 Task: Add the task  Implement a new remote support system for a company's clients to the section Data Privacy Sprint in the project AlphaFlow and add a Due Date to the respective task as 2023/08/16
Action: Mouse moved to (66, 335)
Screenshot: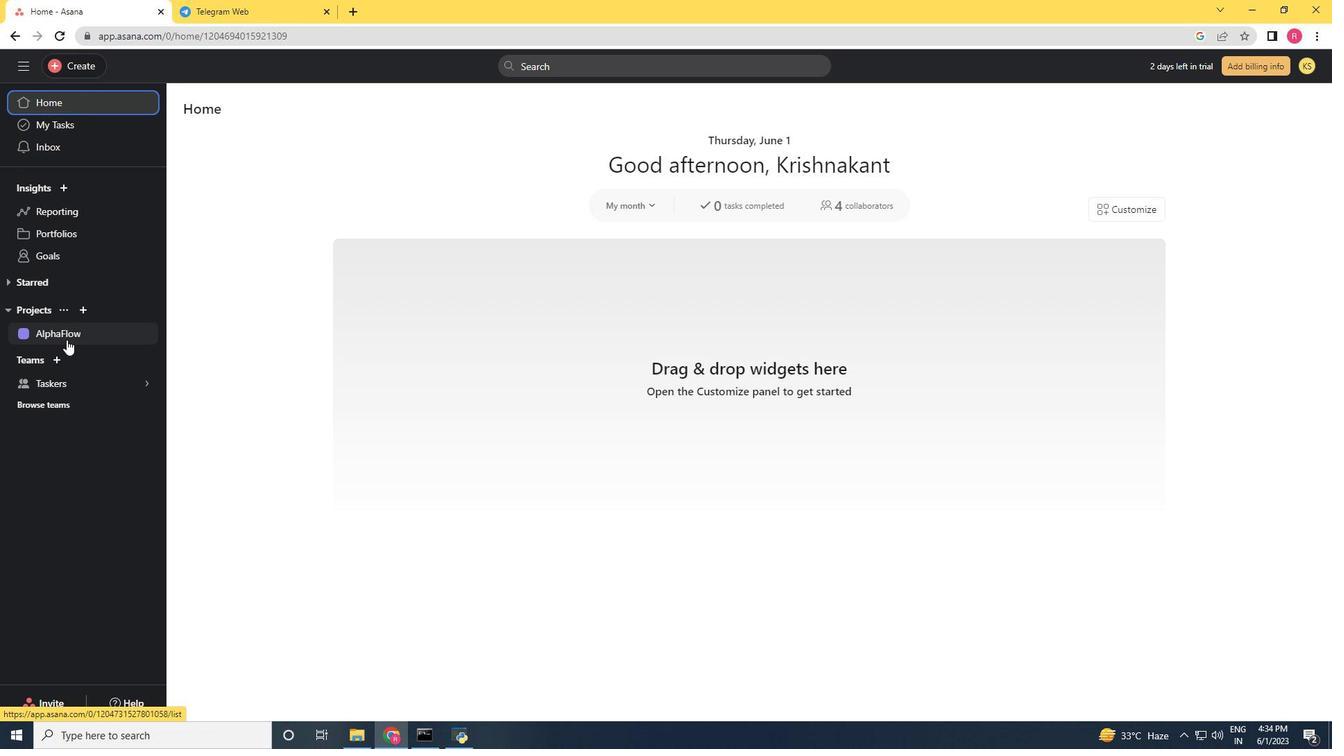 
Action: Mouse pressed left at (66, 335)
Screenshot: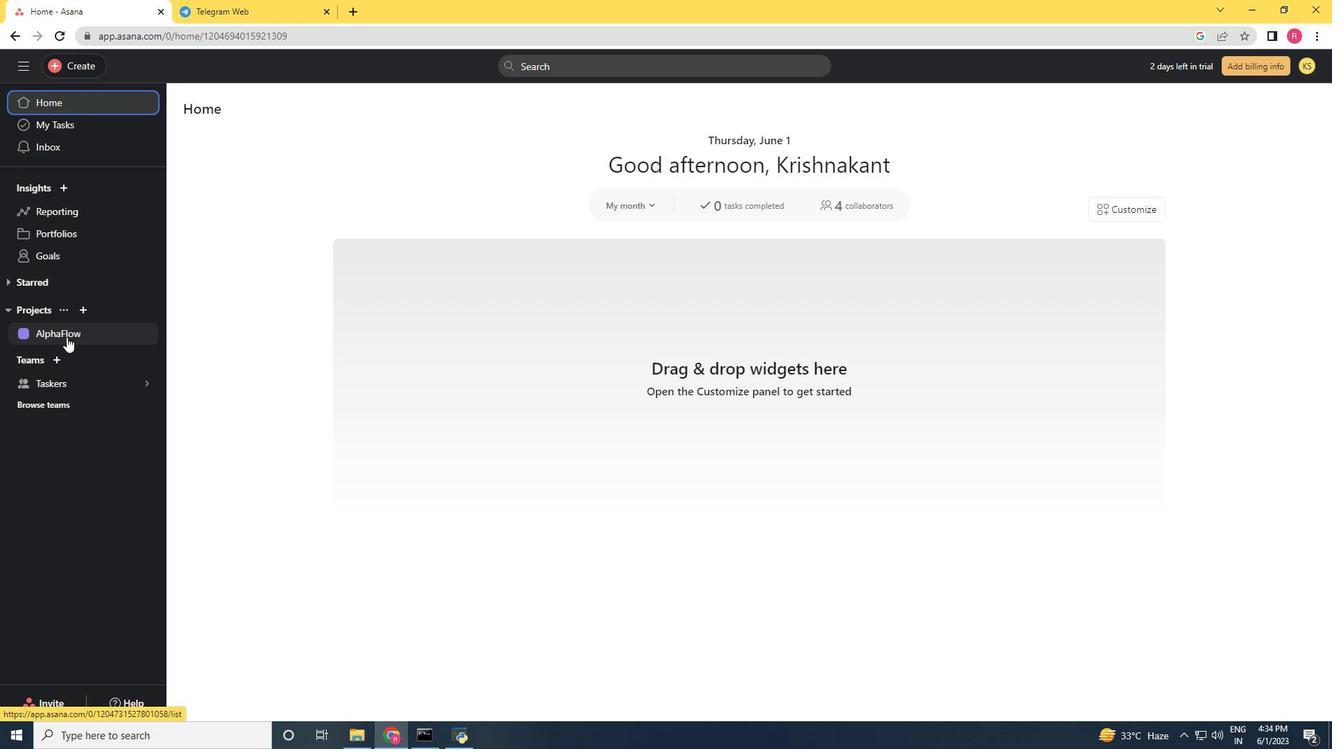 
Action: Mouse moved to (865, 481)
Screenshot: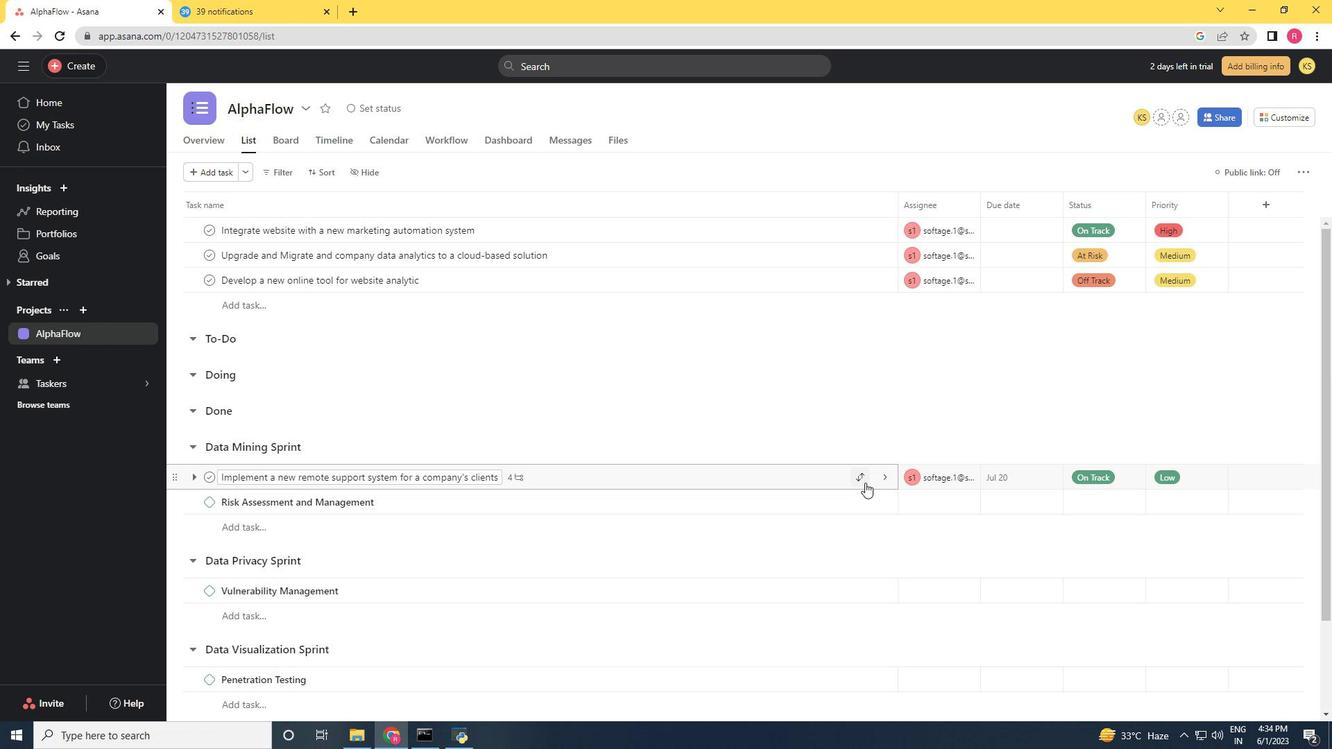 
Action: Mouse pressed left at (865, 481)
Screenshot: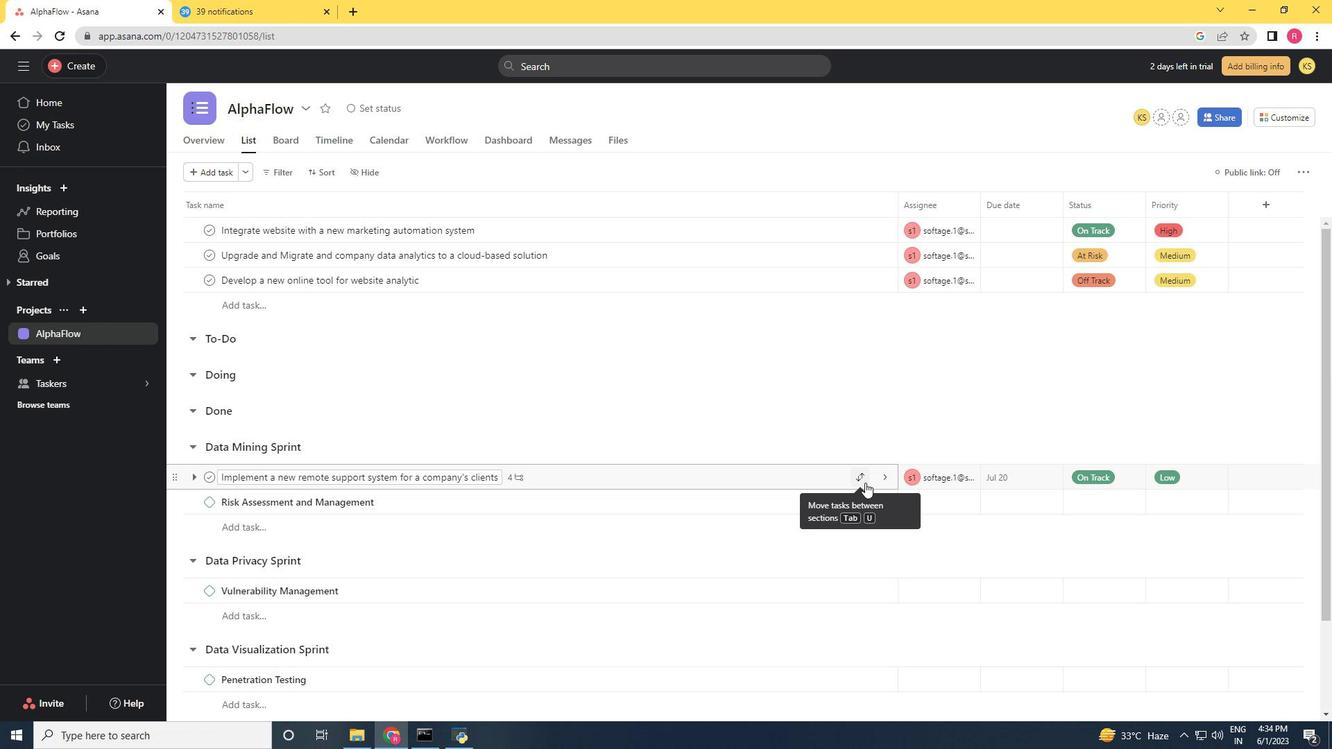 
Action: Mouse moved to (790, 397)
Screenshot: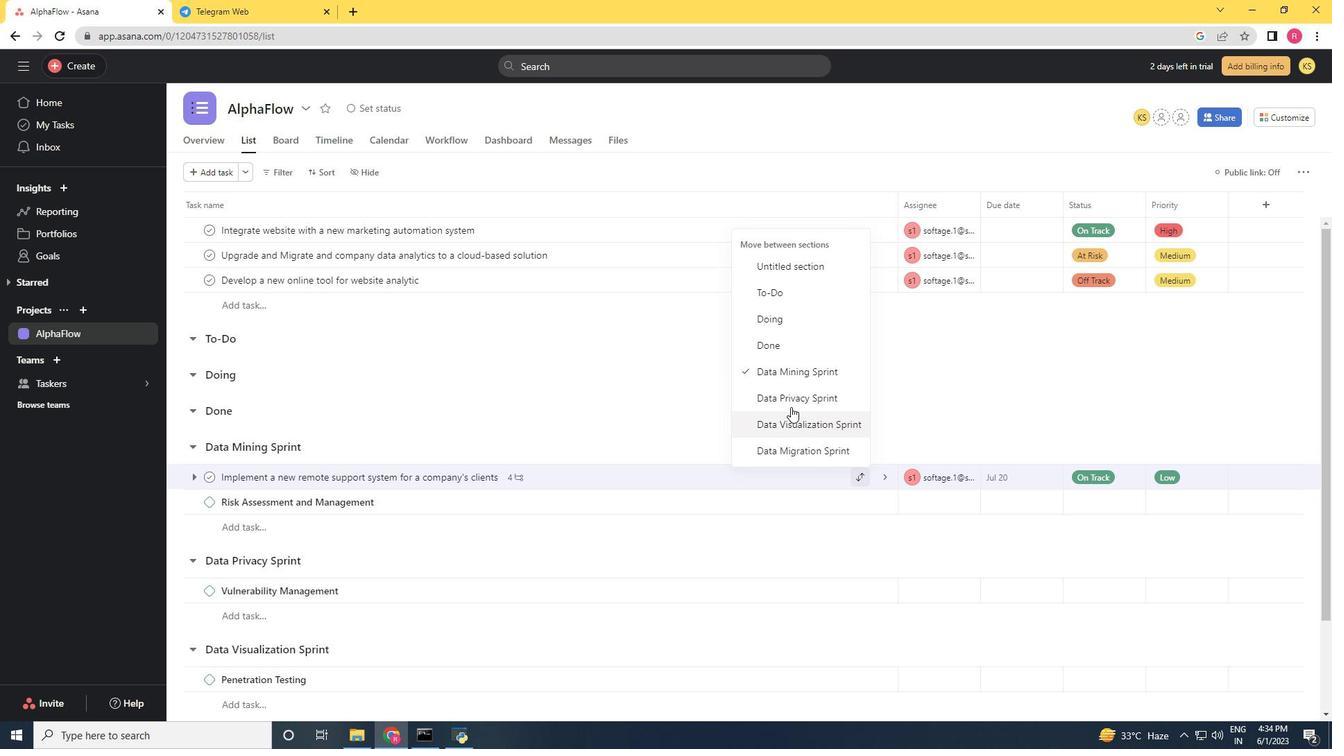 
Action: Mouse pressed left at (790, 397)
Screenshot: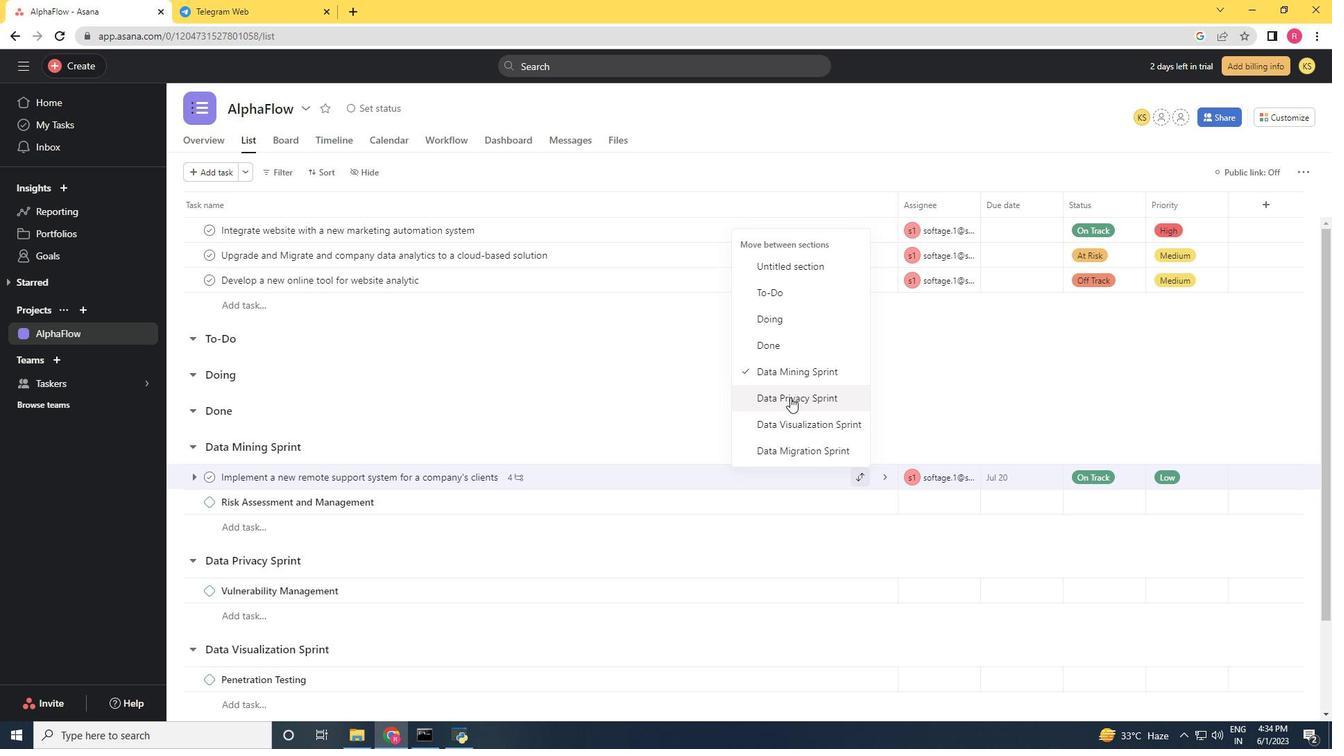 
Action: Mouse moved to (767, 558)
Screenshot: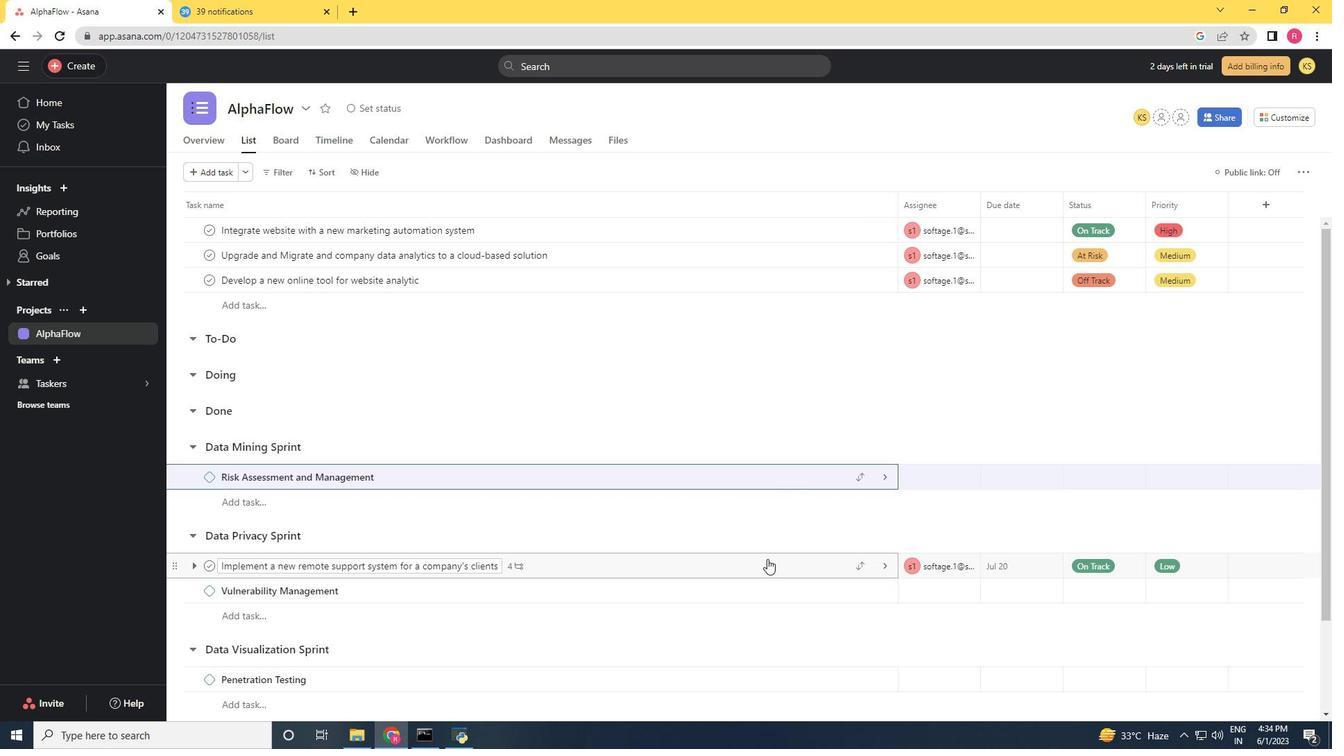 
Action: Mouse pressed left at (767, 558)
Screenshot: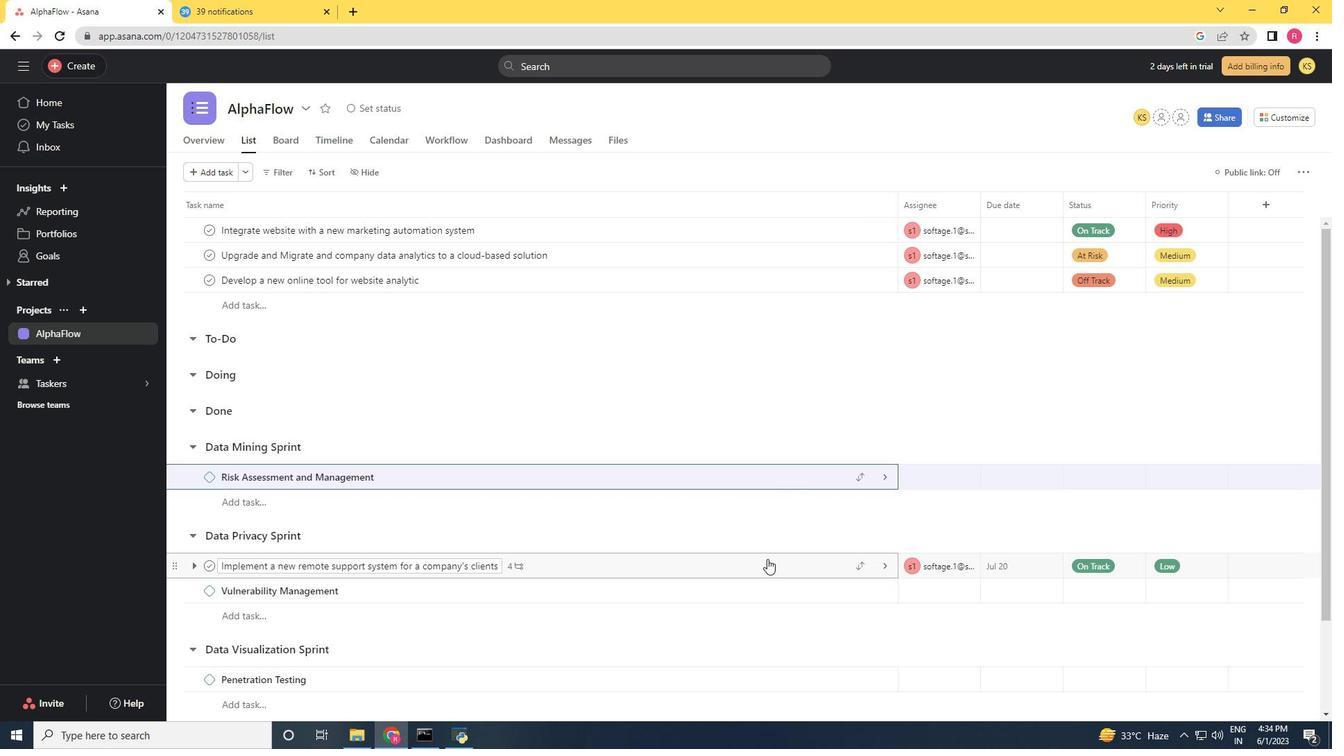 
Action: Mouse moved to (1021, 303)
Screenshot: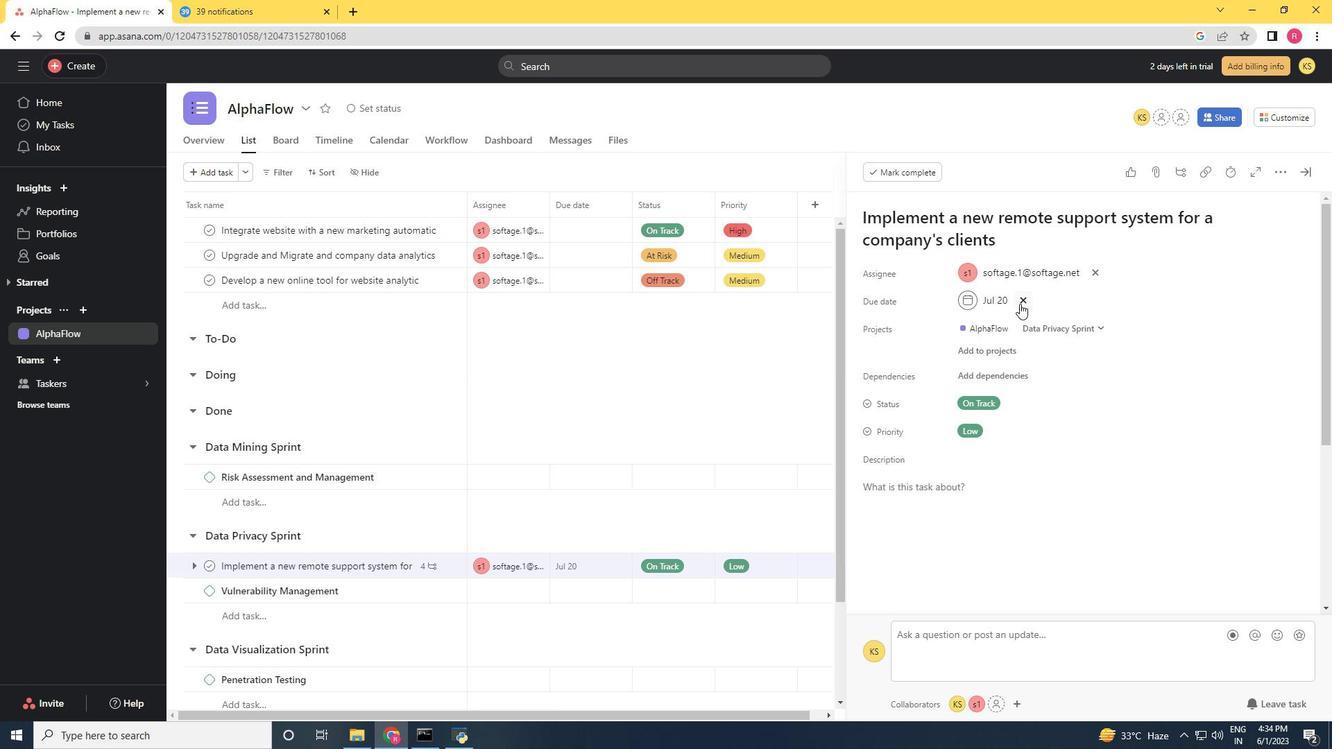 
Action: Mouse pressed left at (1021, 303)
Screenshot: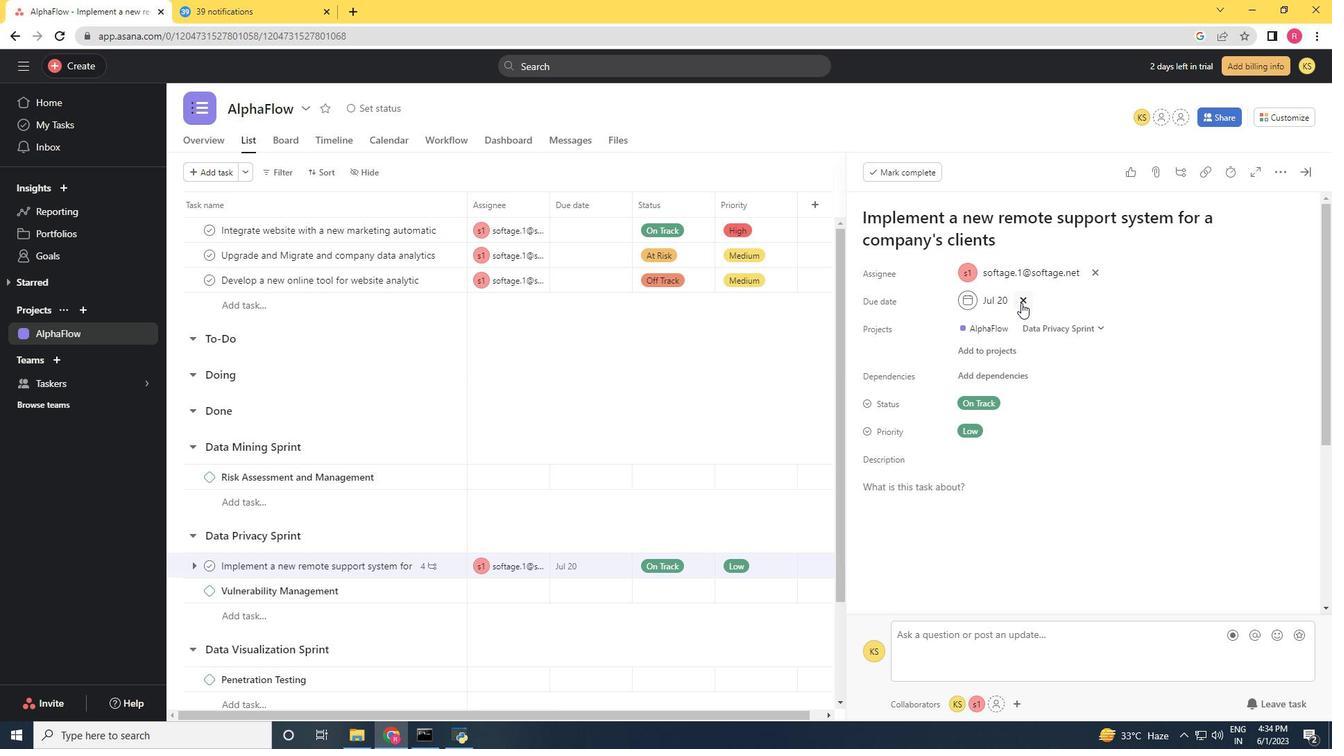 
Action: Mouse moved to (985, 304)
Screenshot: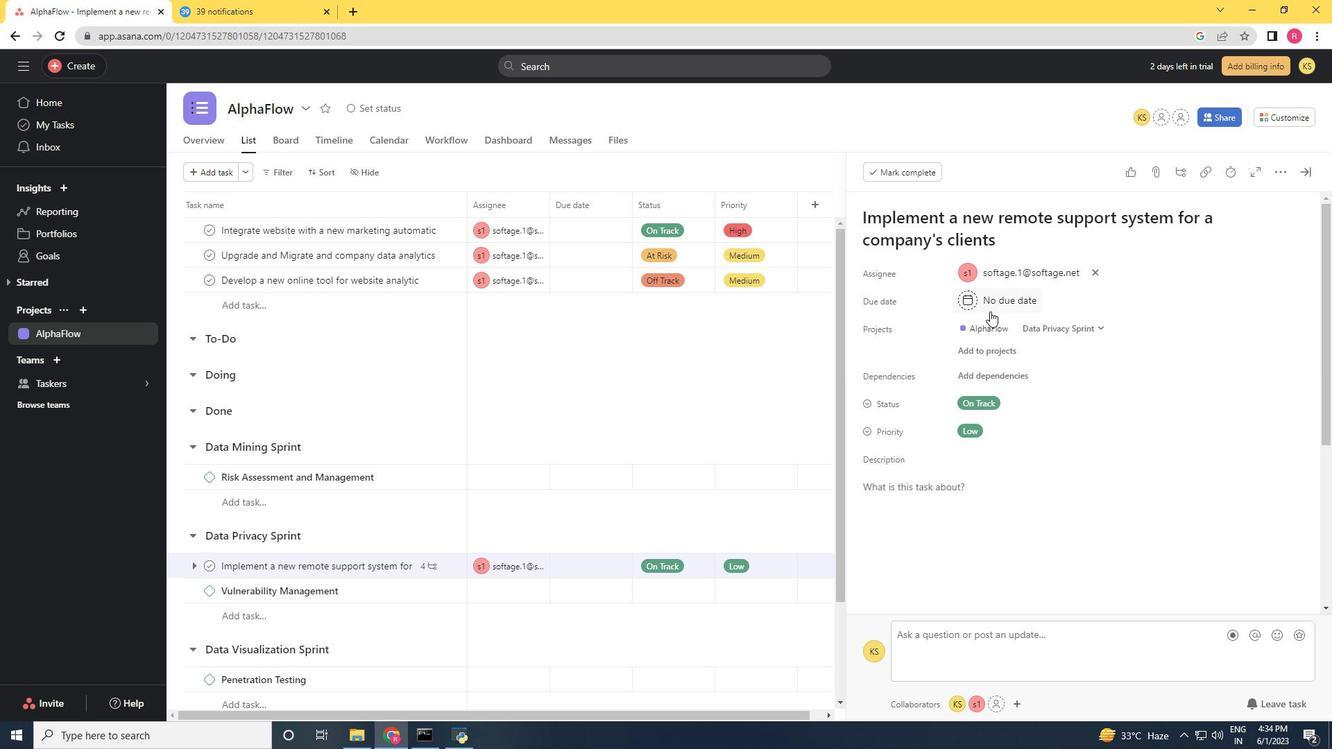 
Action: Mouse pressed left at (985, 304)
Screenshot: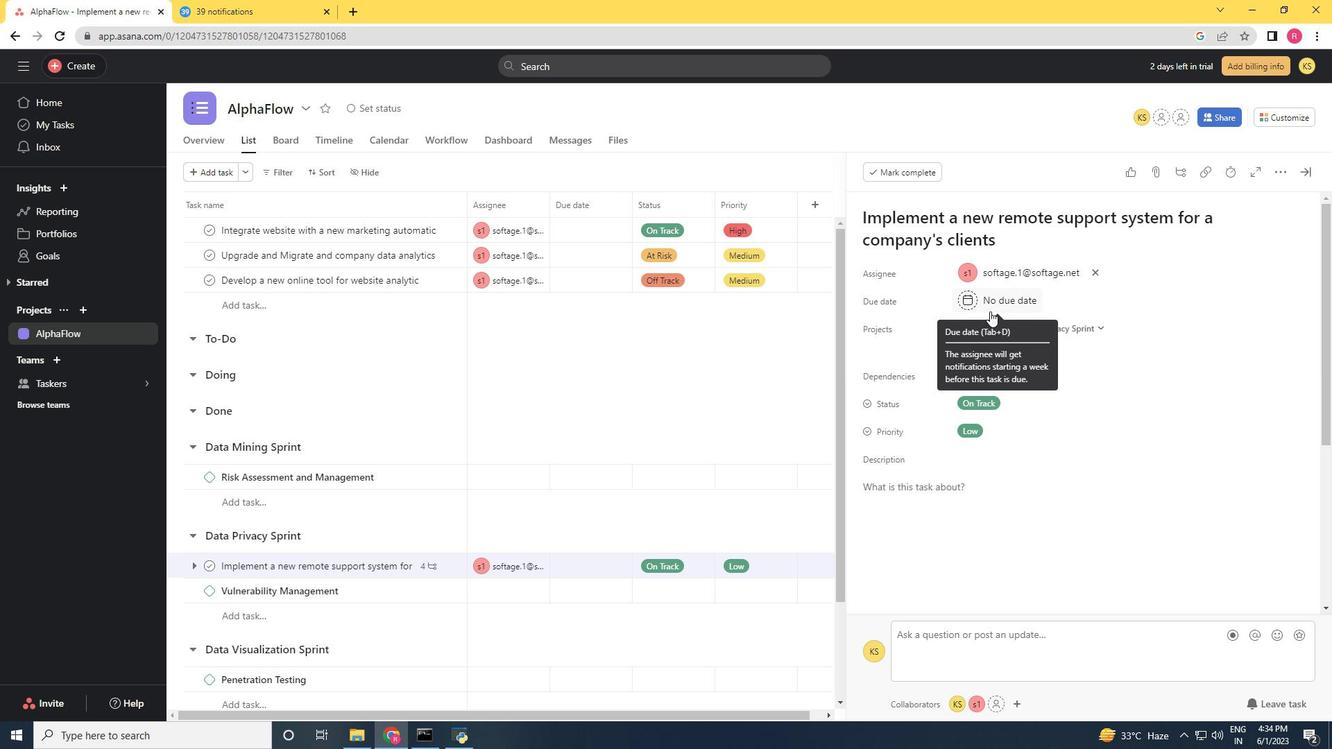 
Action: Mouse moved to (1127, 373)
Screenshot: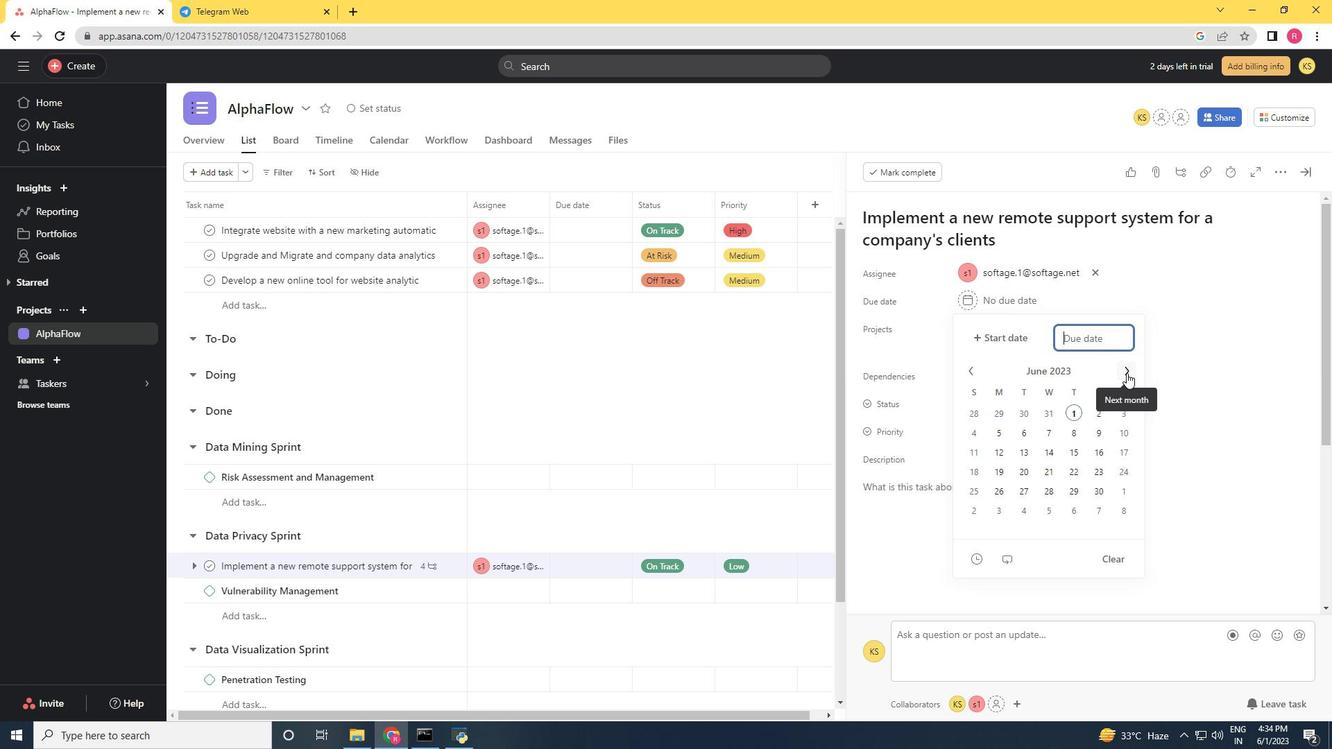 
Action: Mouse pressed left at (1127, 373)
Screenshot: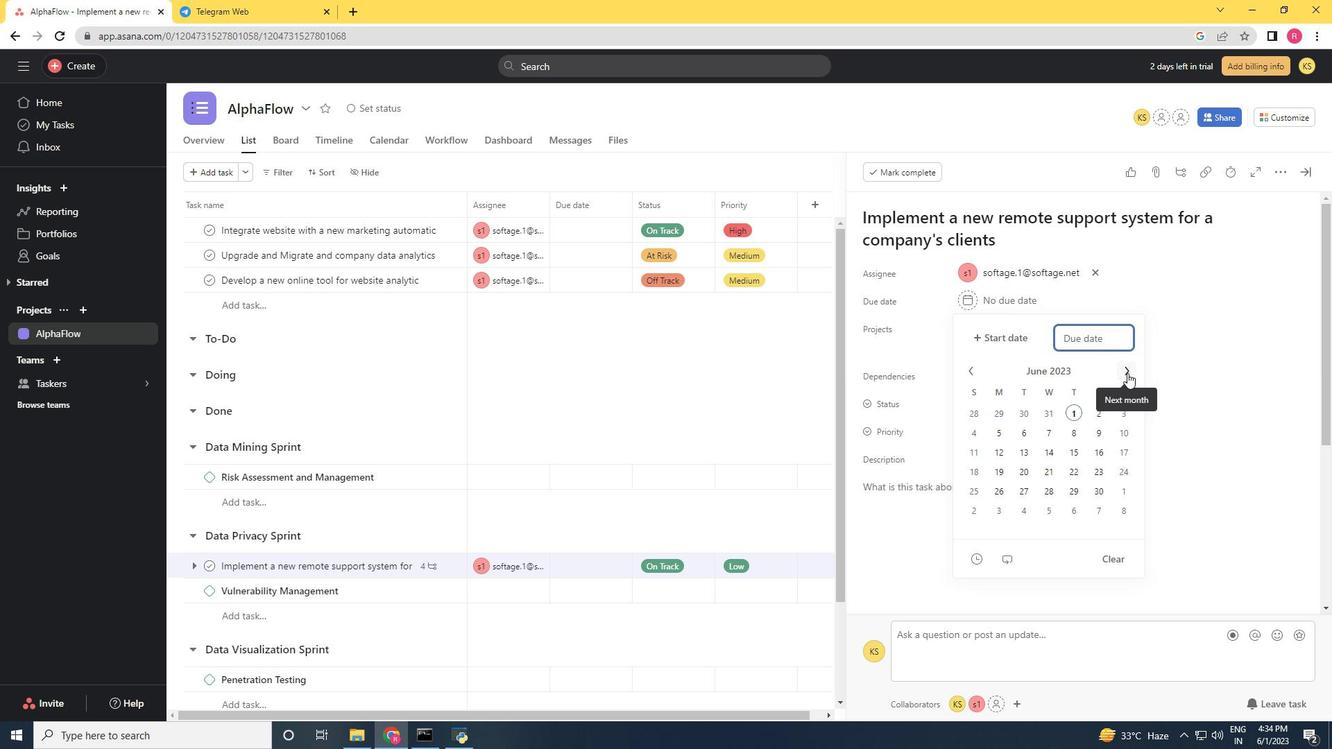
Action: Mouse moved to (1127, 374)
Screenshot: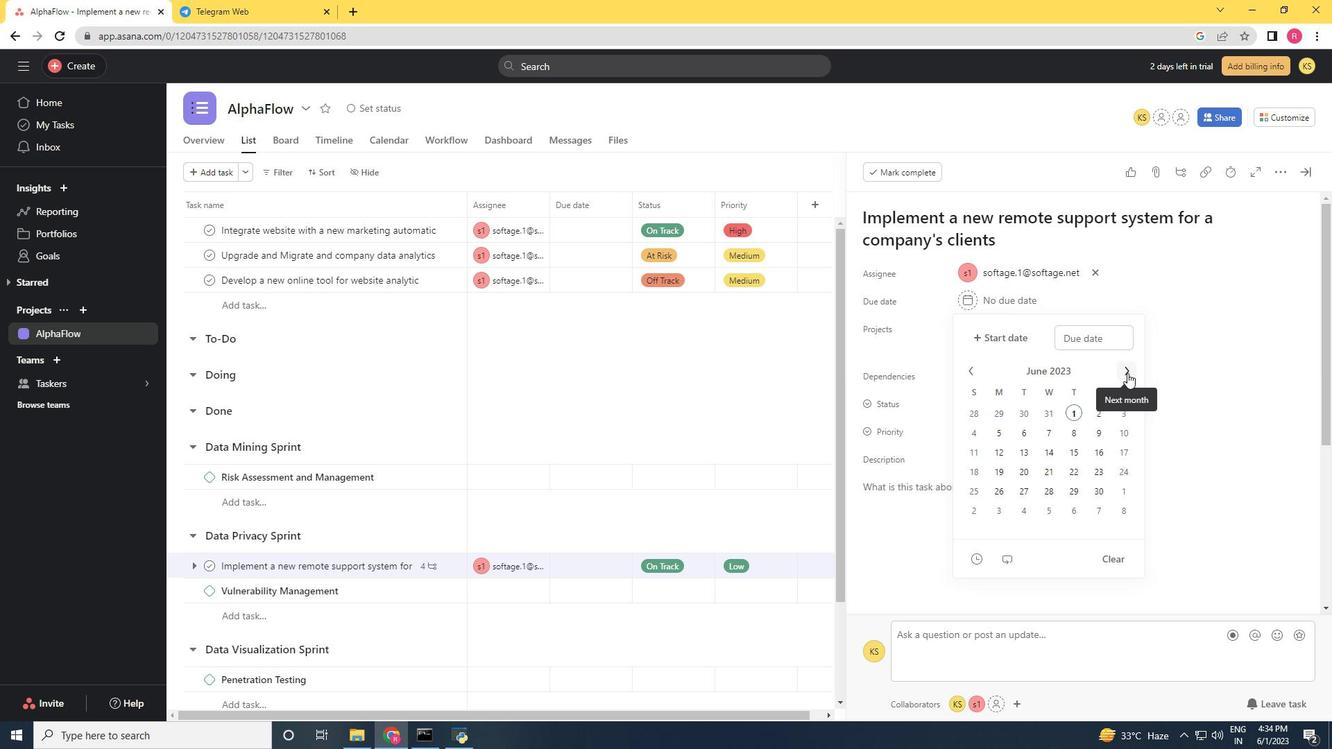 
Action: Mouse pressed left at (1127, 374)
Screenshot: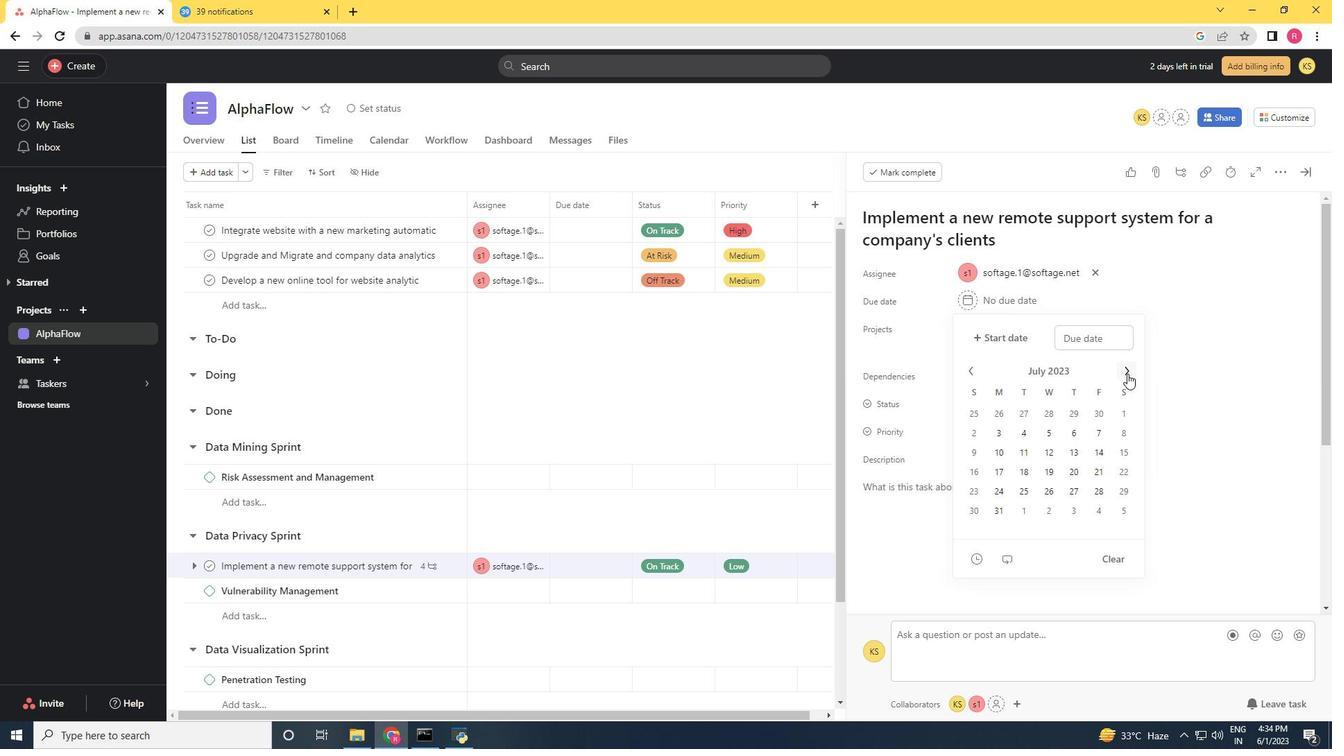 
Action: Mouse moved to (1050, 452)
Screenshot: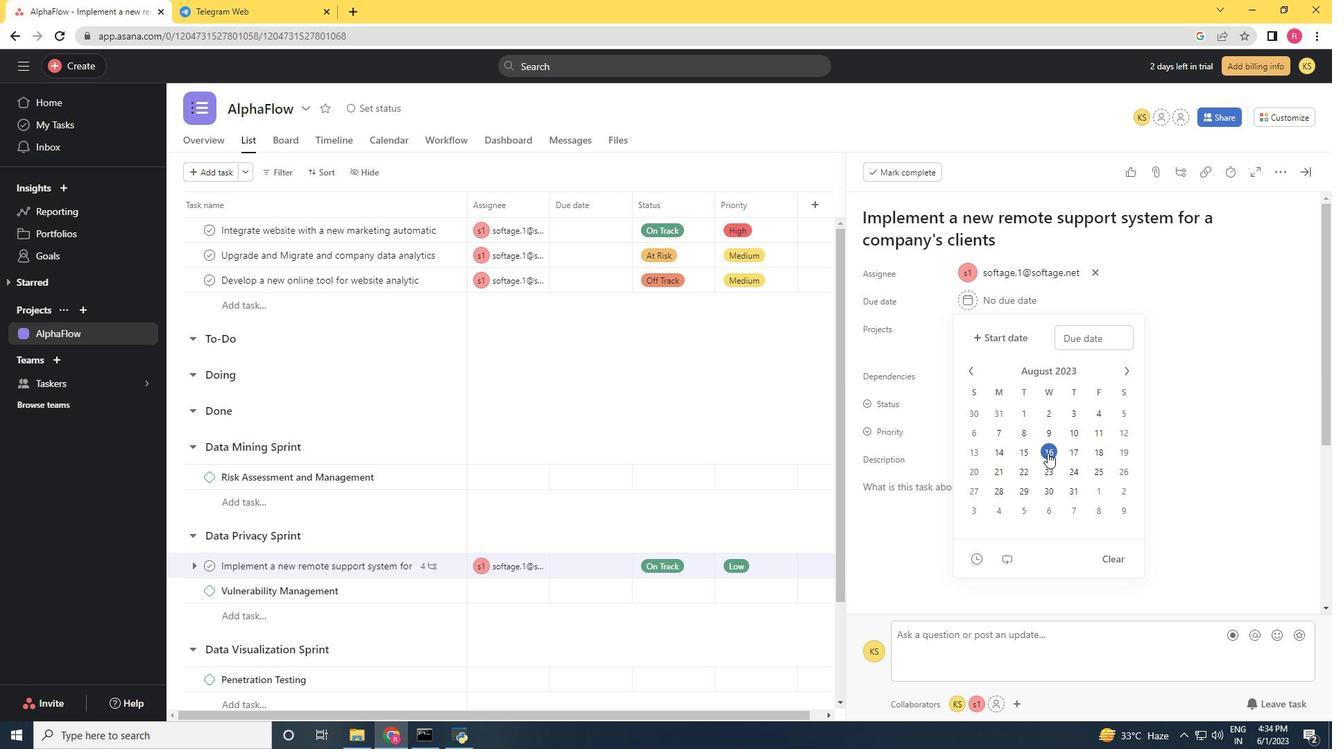 
Action: Mouse pressed left at (1050, 452)
Screenshot: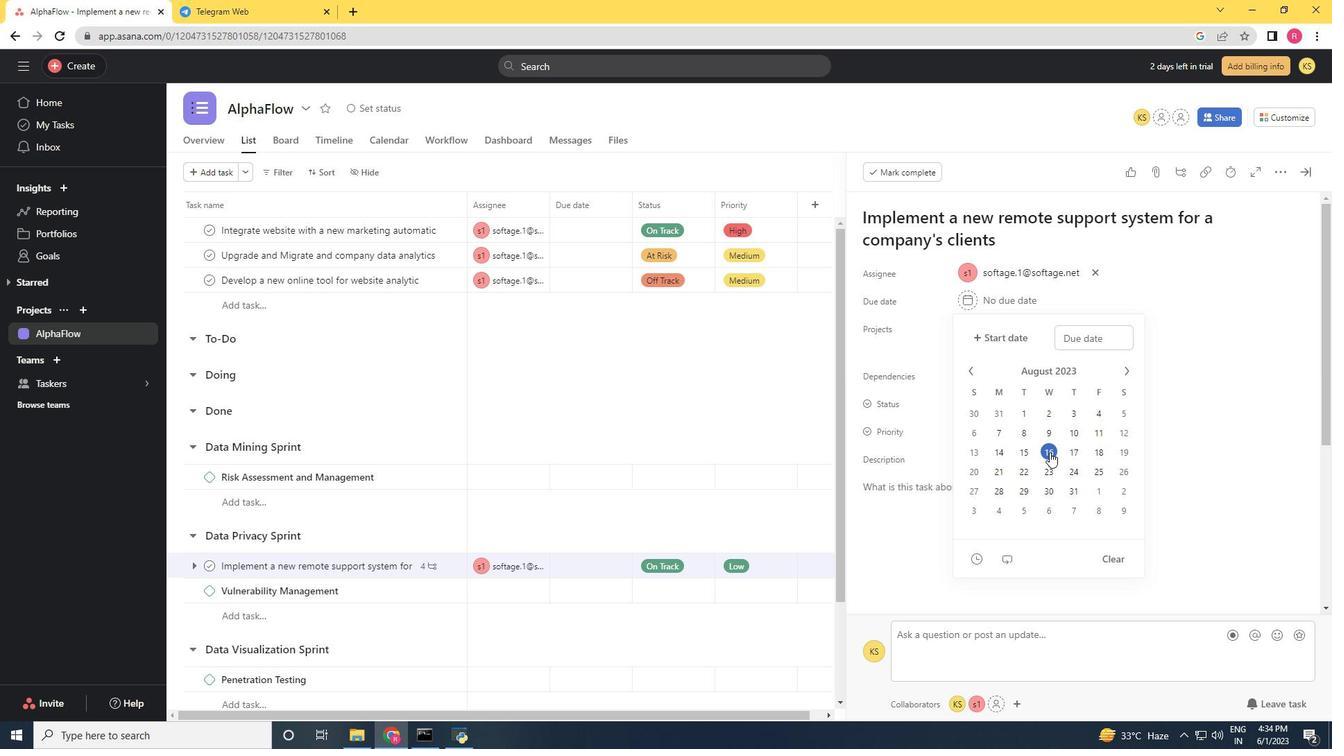 
Action: Mouse moved to (1182, 394)
Screenshot: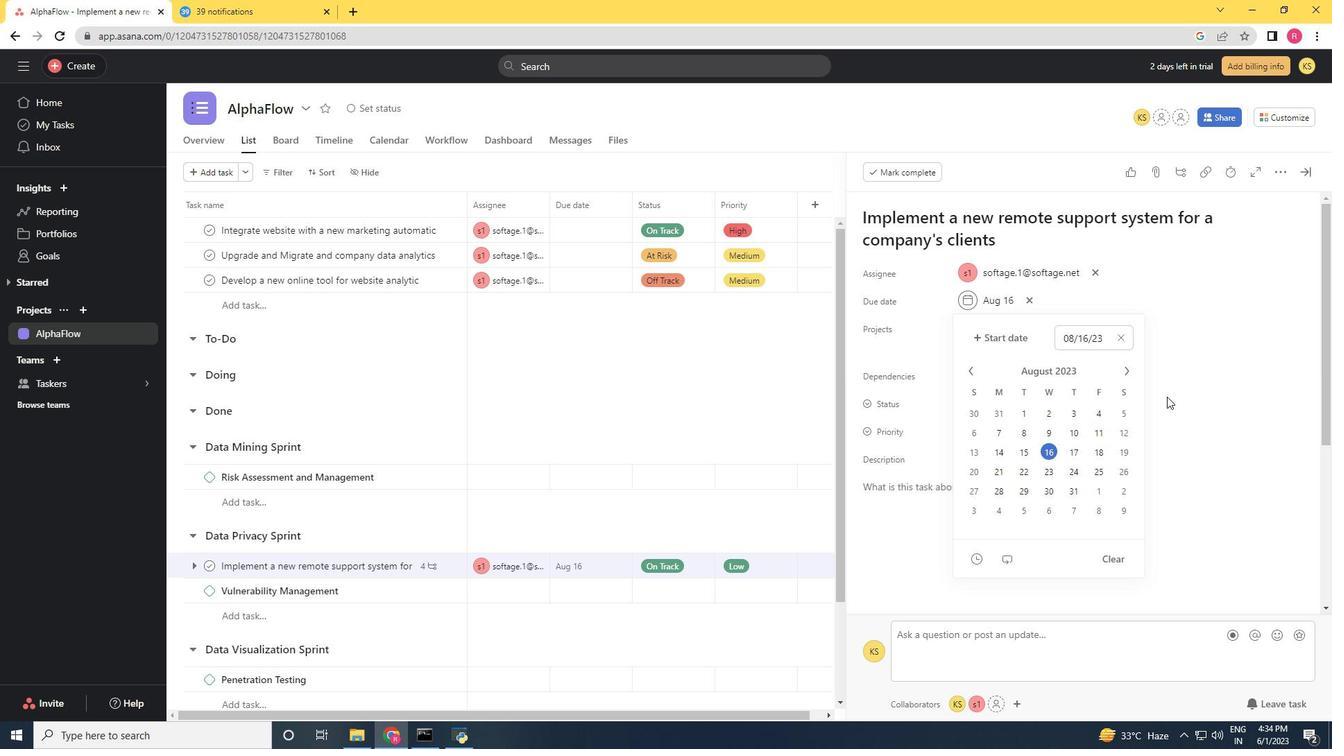 
Action: Mouse pressed left at (1182, 394)
Screenshot: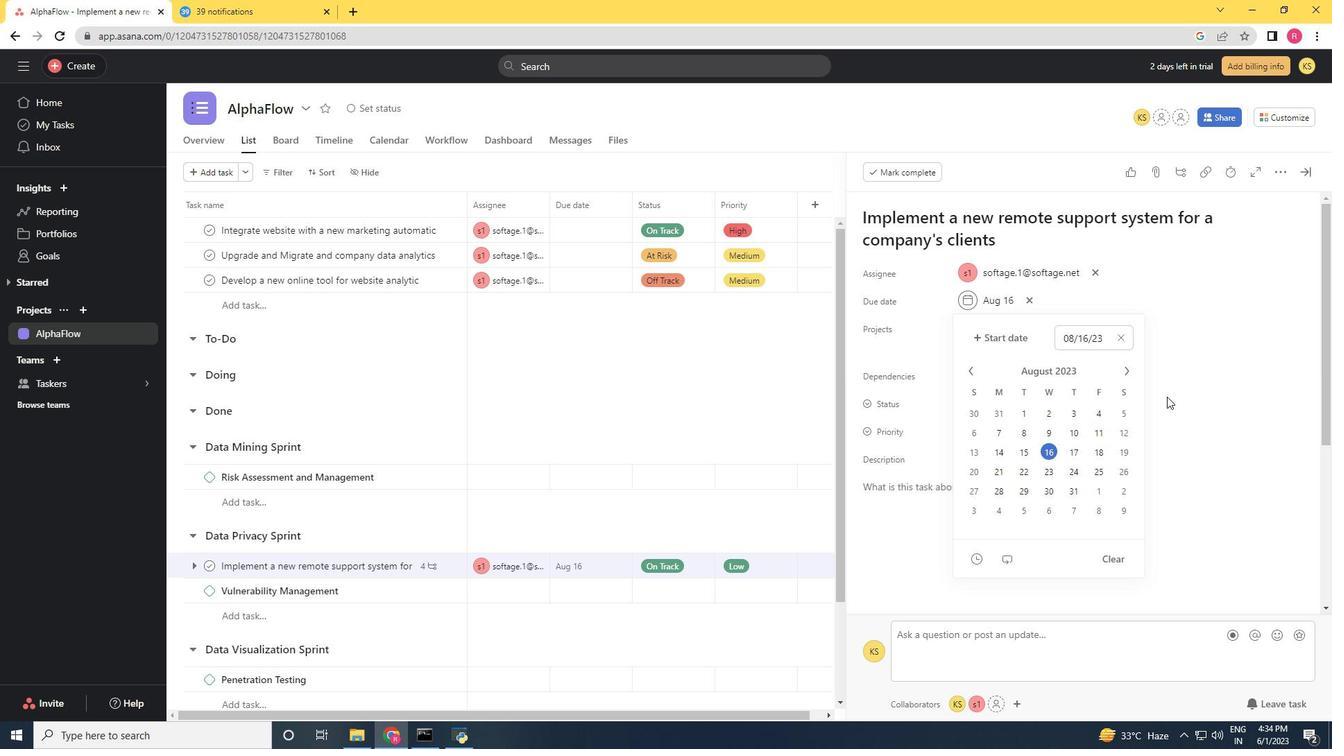 
Action: Mouse moved to (1305, 170)
Screenshot: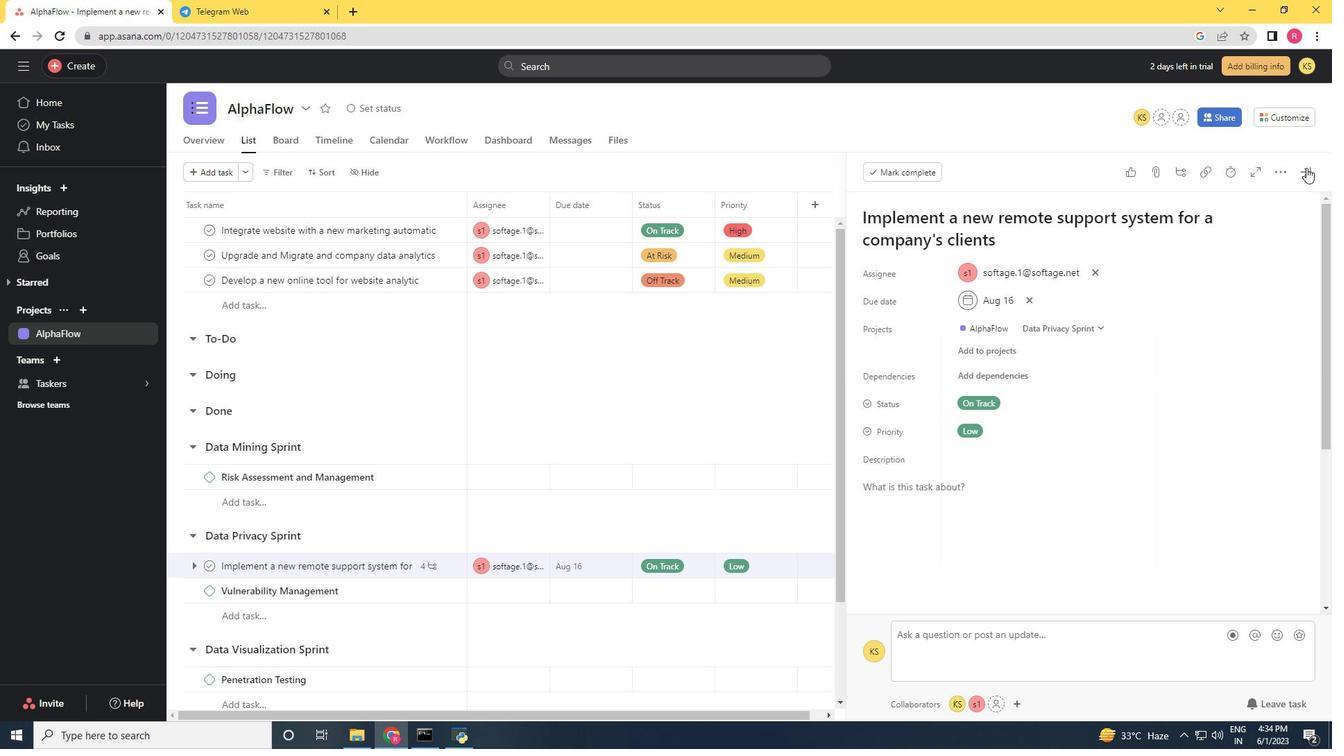 
Action: Mouse pressed left at (1305, 170)
Screenshot: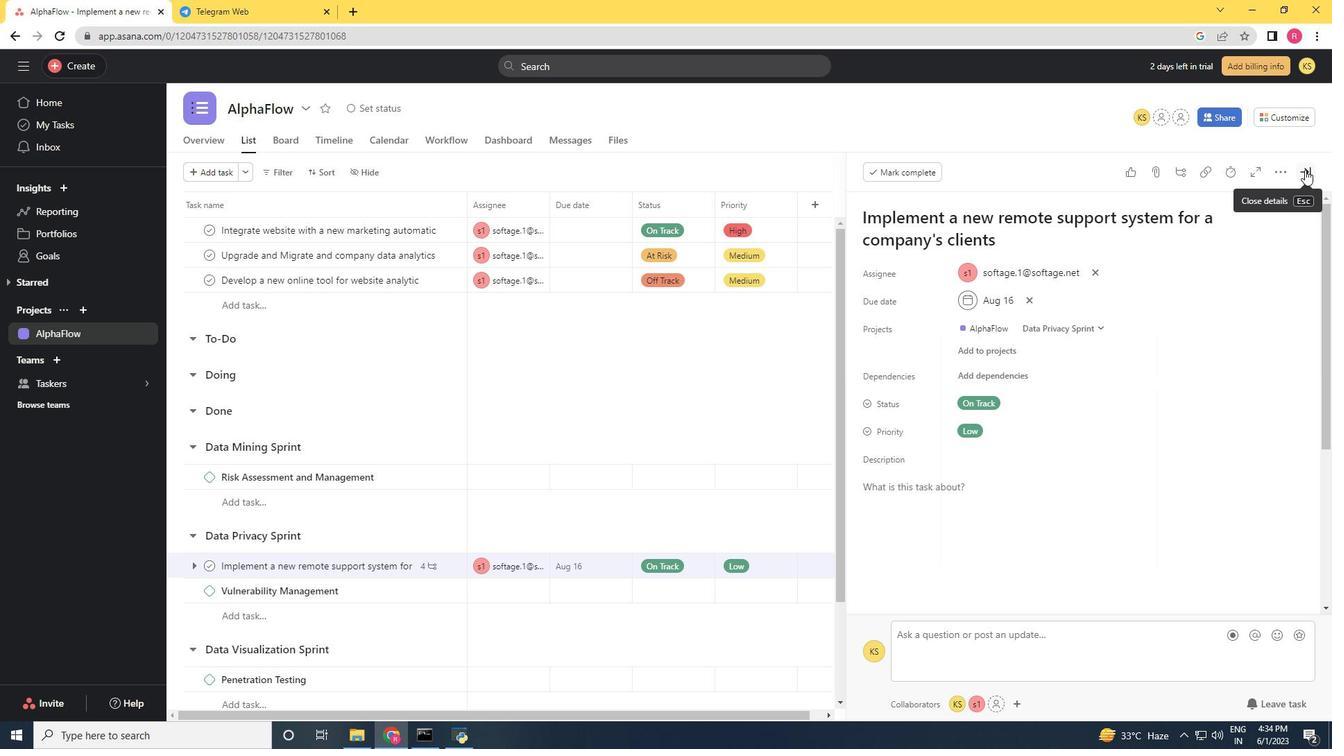 
Action: Mouse moved to (266, 356)
Screenshot: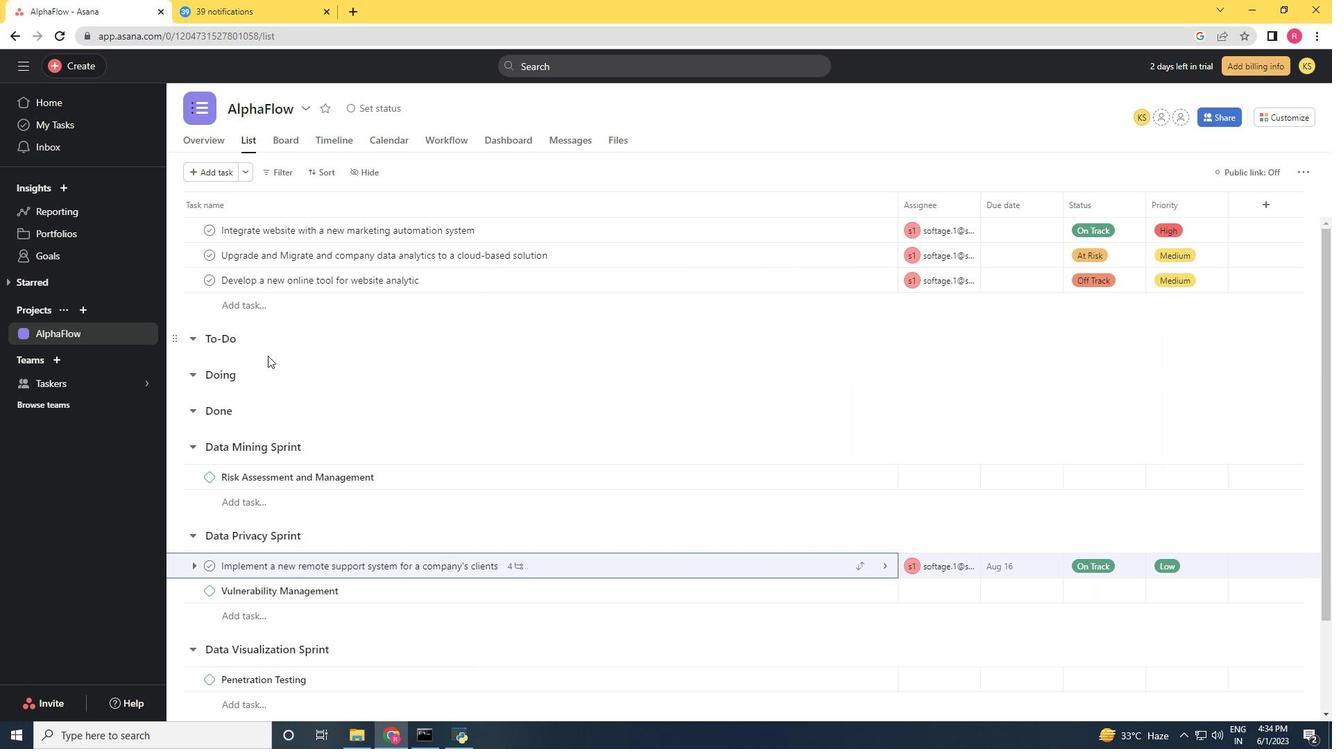 
